 Task: Filter courses by Continuing Education Units from PMI.
Action: Mouse moved to (462, 109)
Screenshot: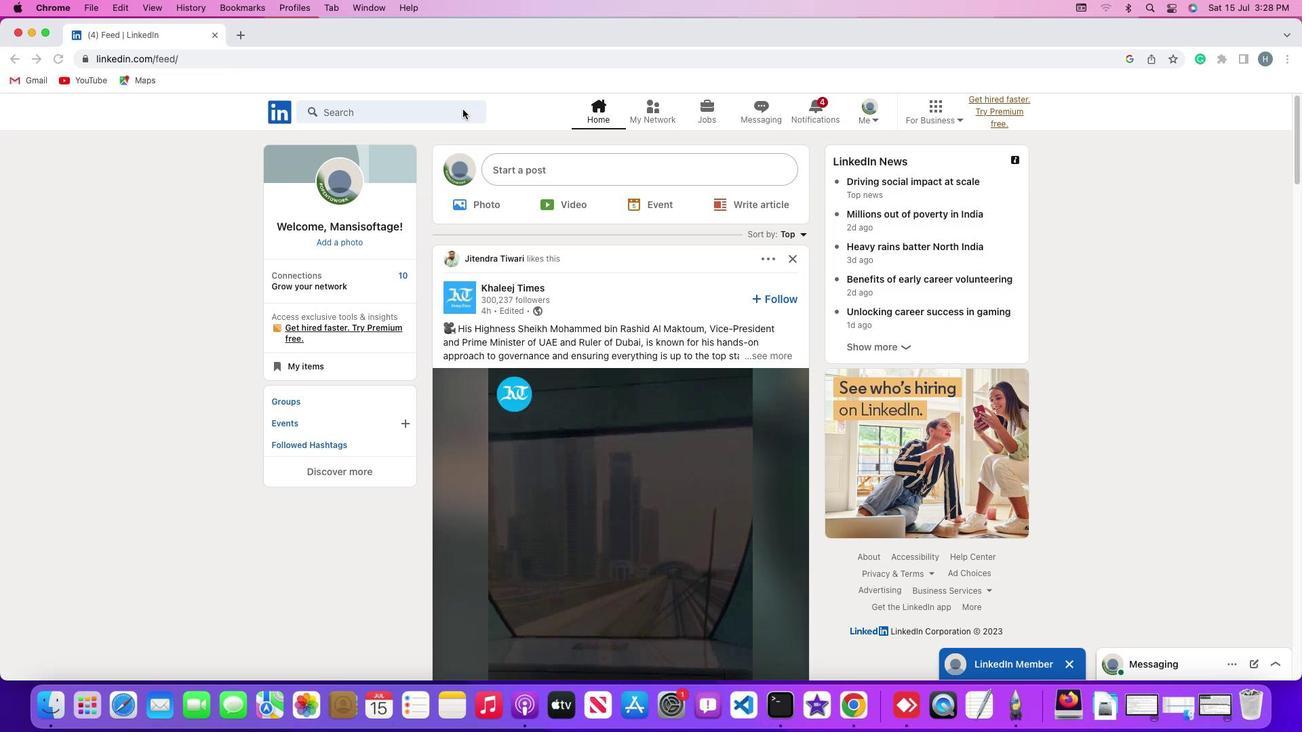 
Action: Mouse pressed left at (462, 109)
Screenshot: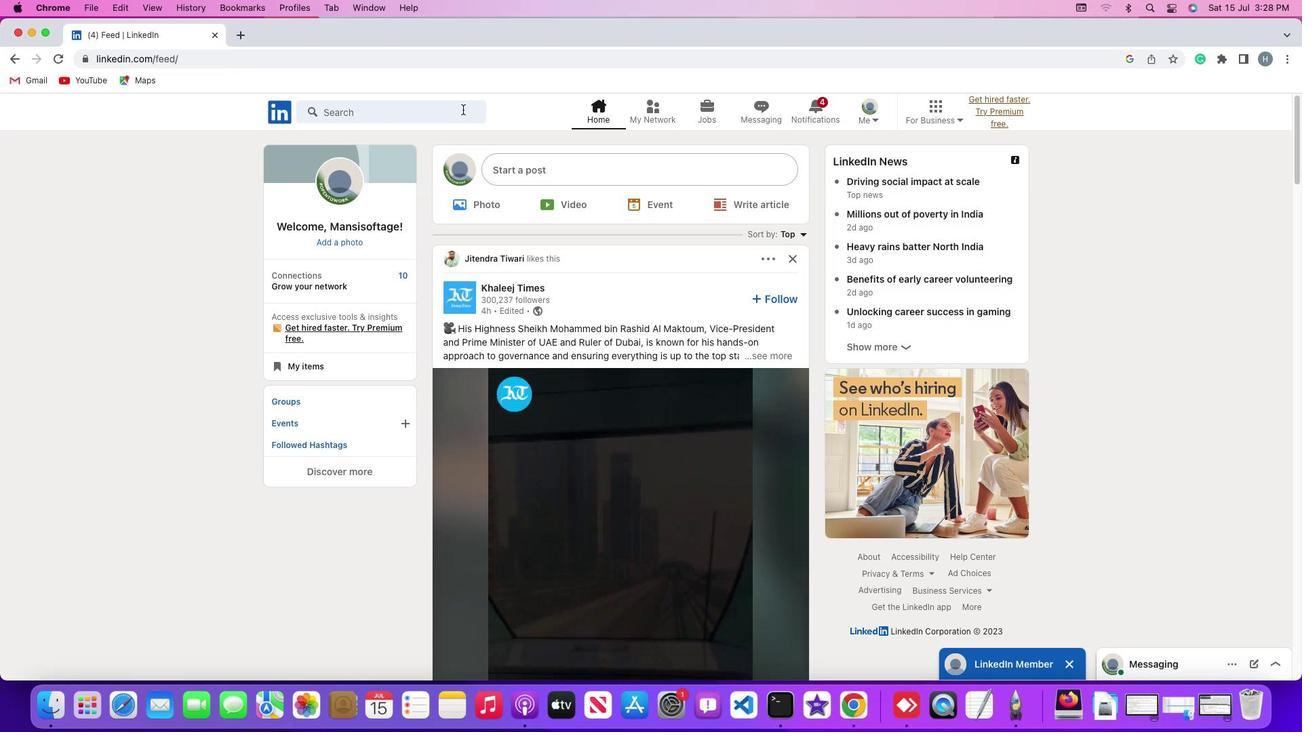 
Action: Mouse pressed left at (462, 109)
Screenshot: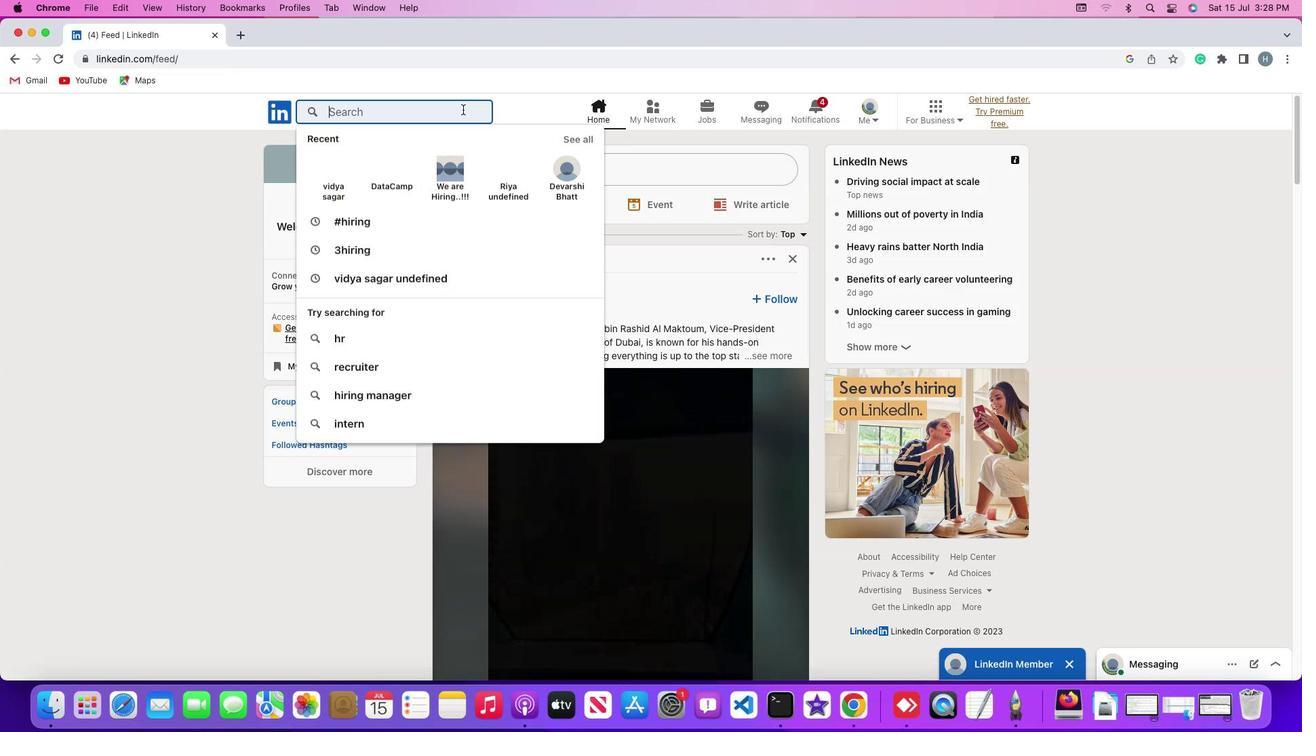 
Action: Key pressed Key.shift'#''h''i''r''i''n''g'Key.enter
Screenshot: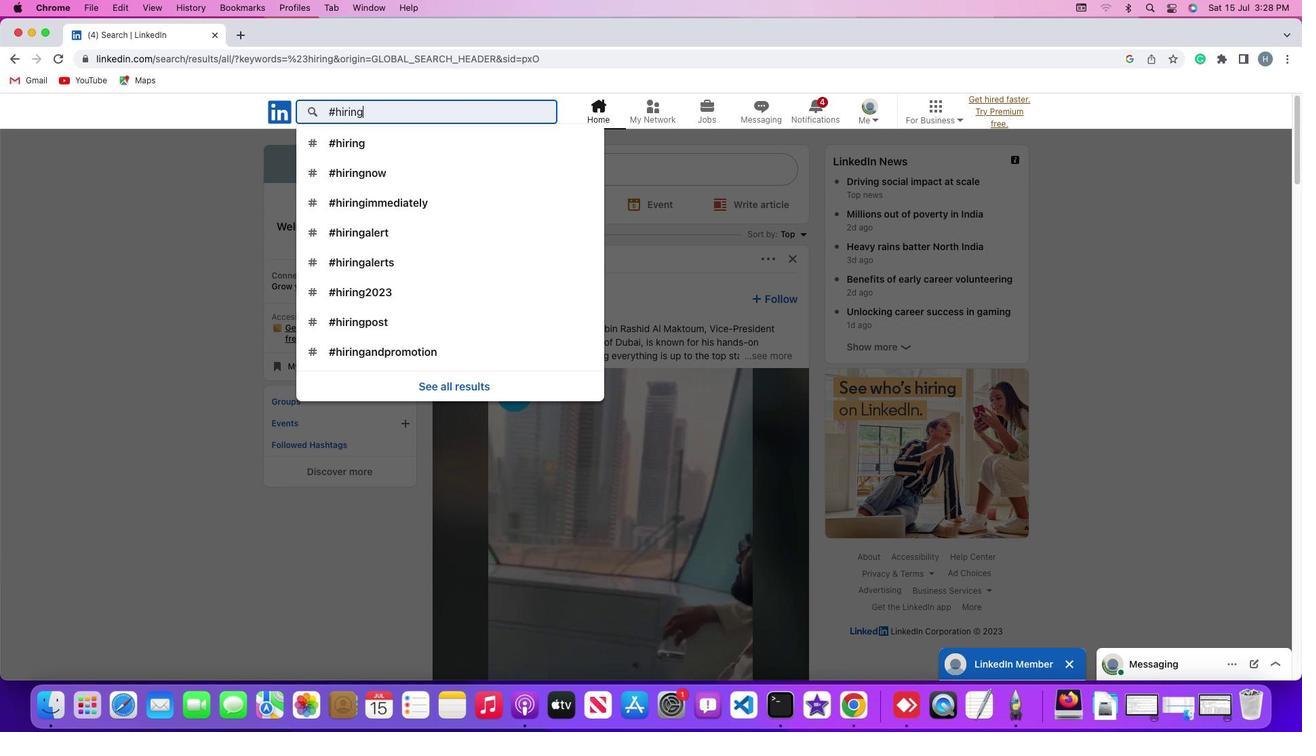 
Action: Mouse moved to (714, 146)
Screenshot: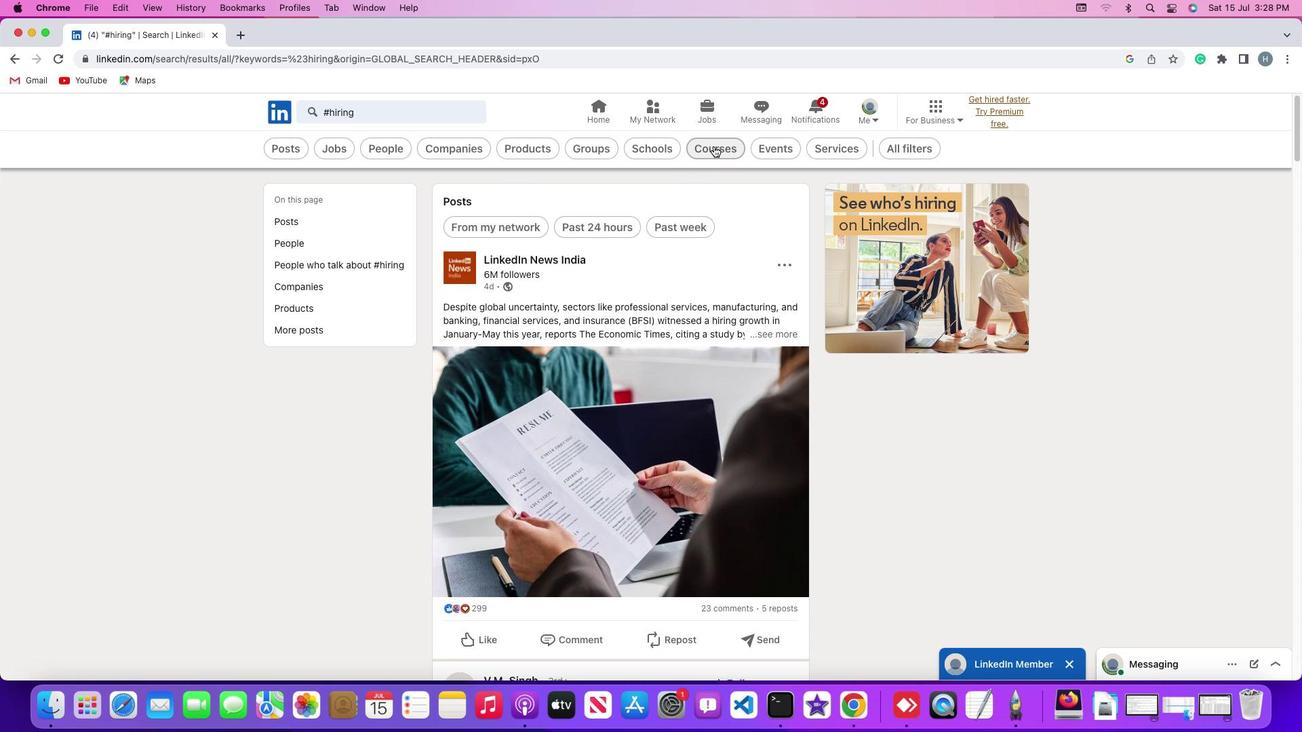 
Action: Mouse pressed left at (714, 146)
Screenshot: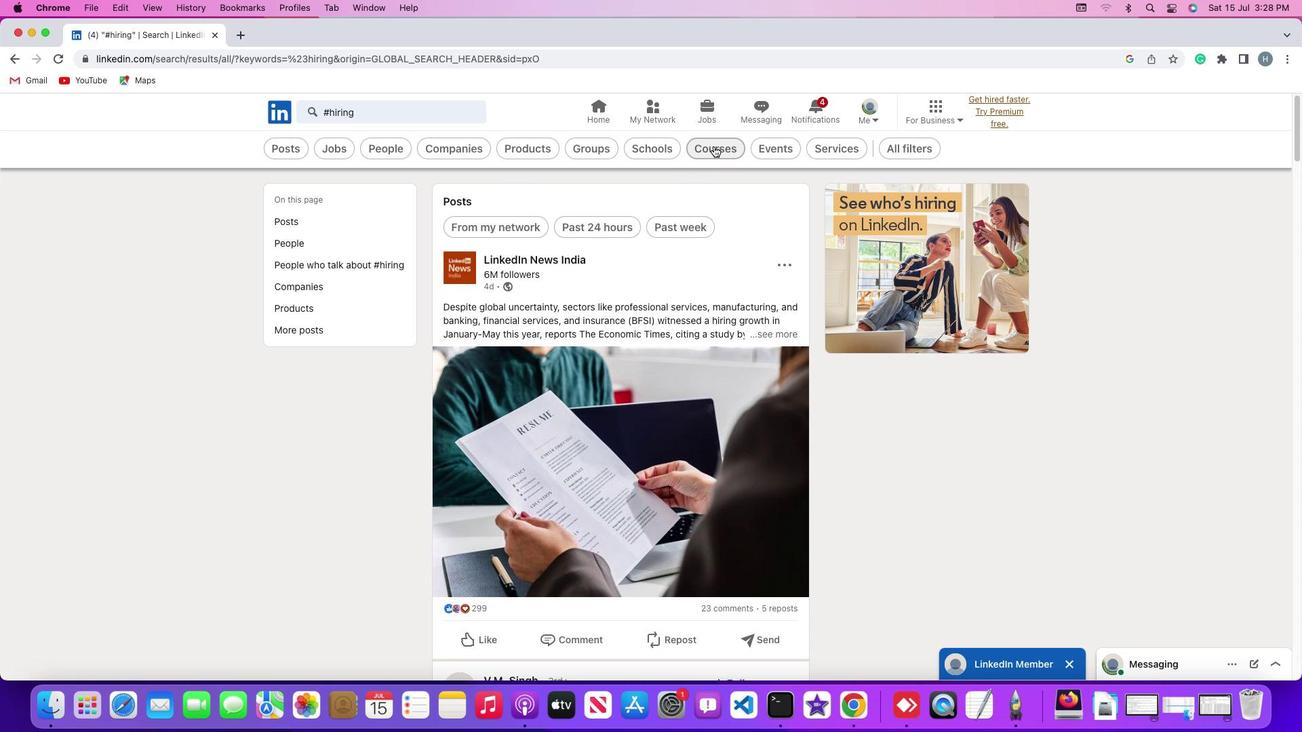 
Action: Mouse moved to (586, 146)
Screenshot: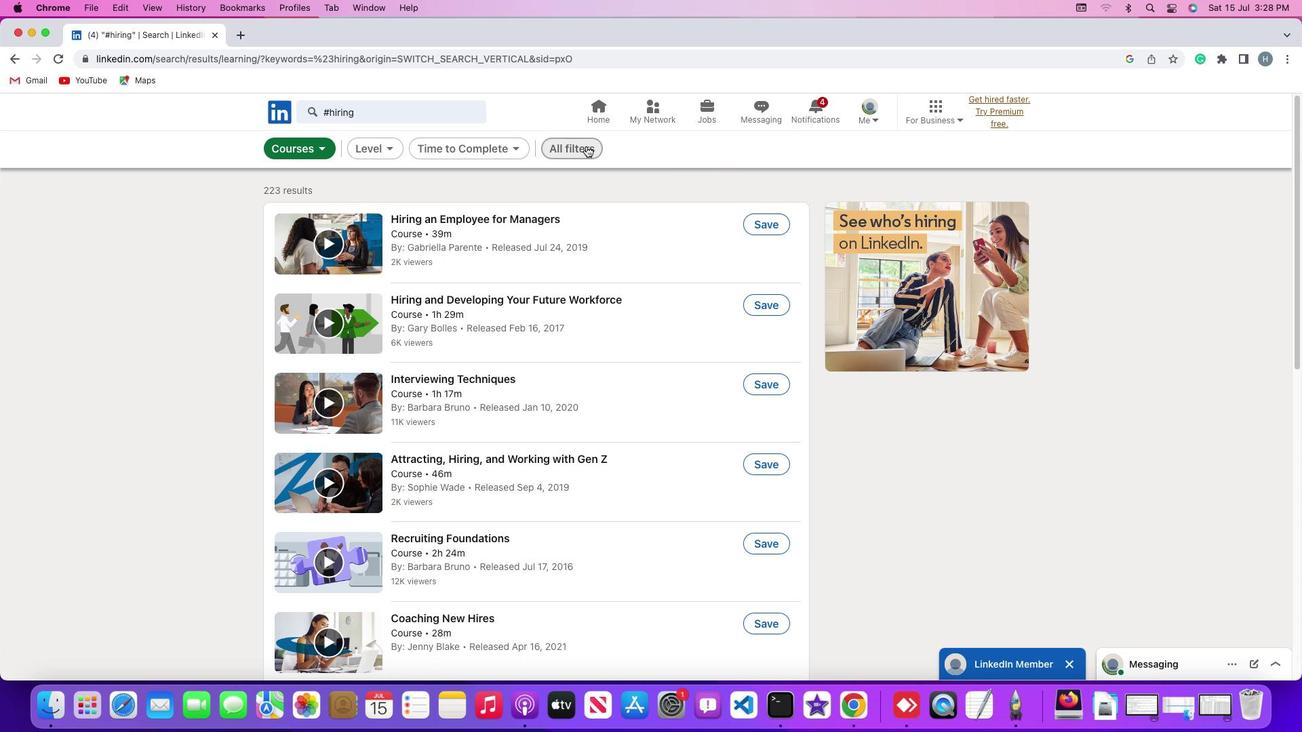 
Action: Mouse pressed left at (586, 146)
Screenshot: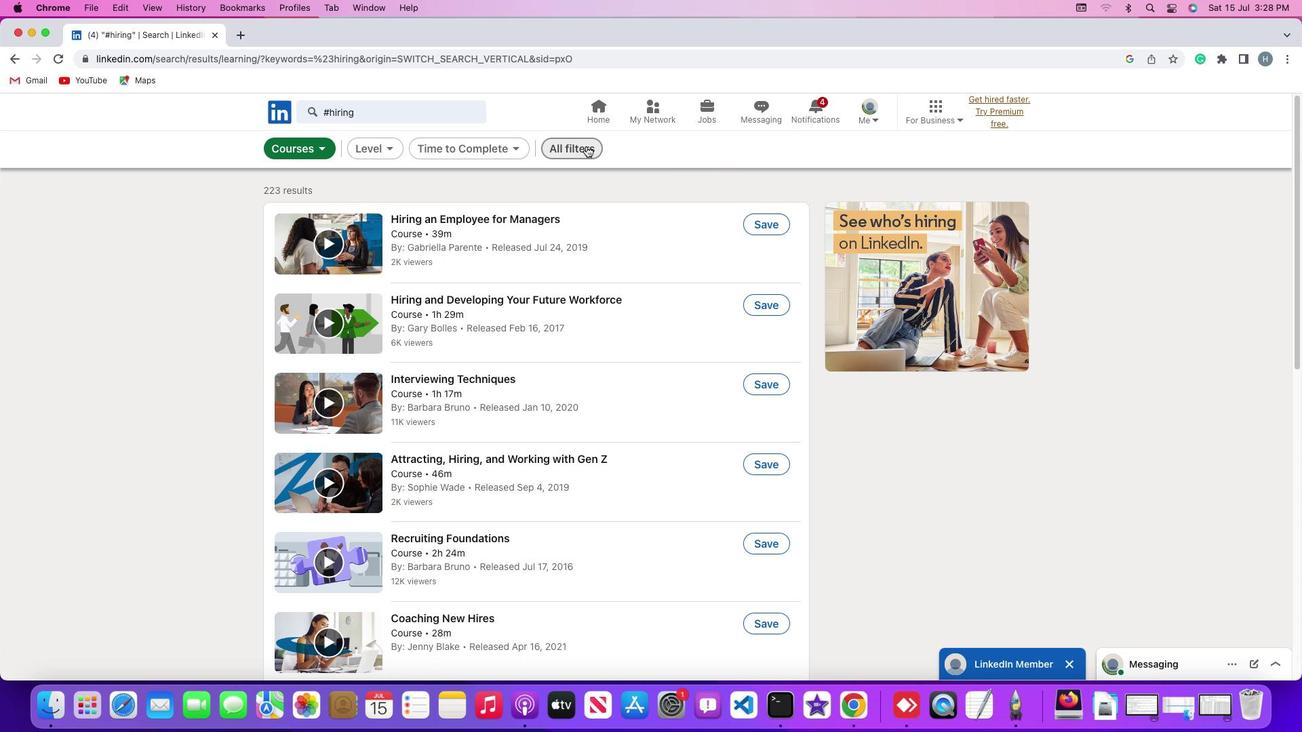 
Action: Mouse moved to (1056, 497)
Screenshot: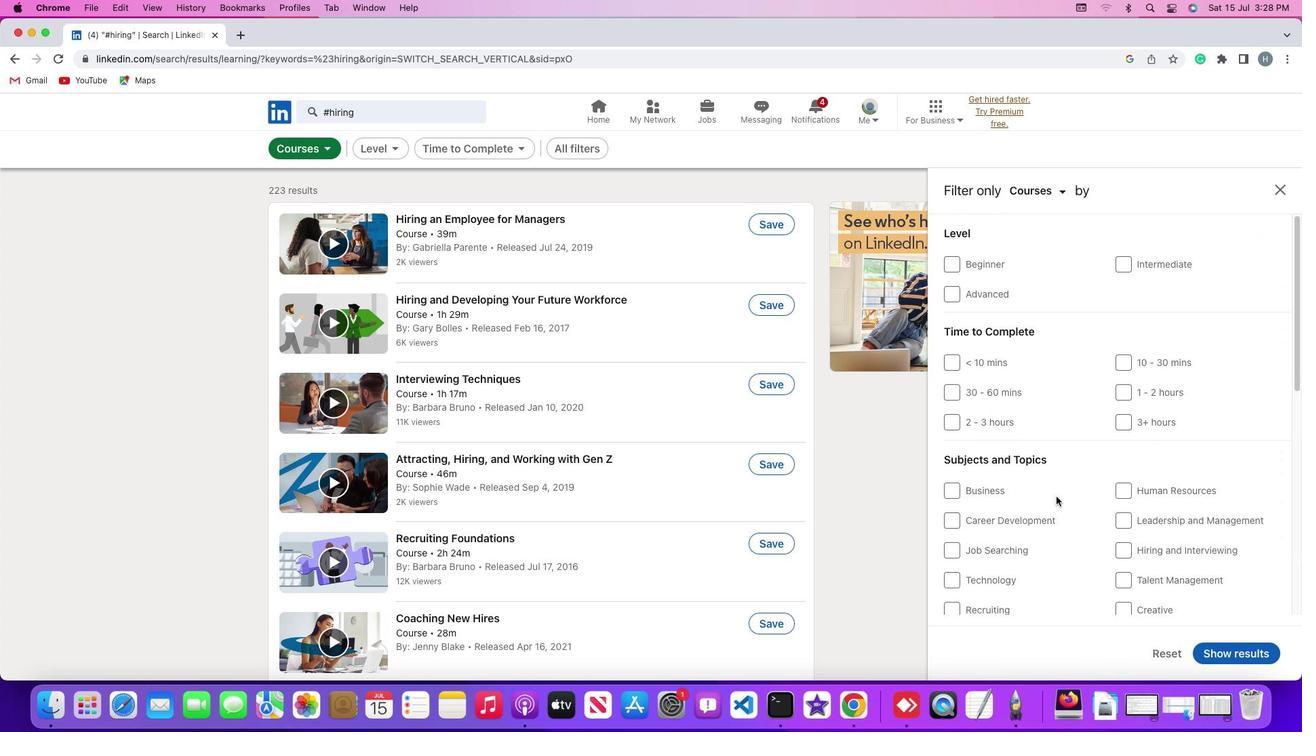 
Action: Mouse scrolled (1056, 497) with delta (0, 0)
Screenshot: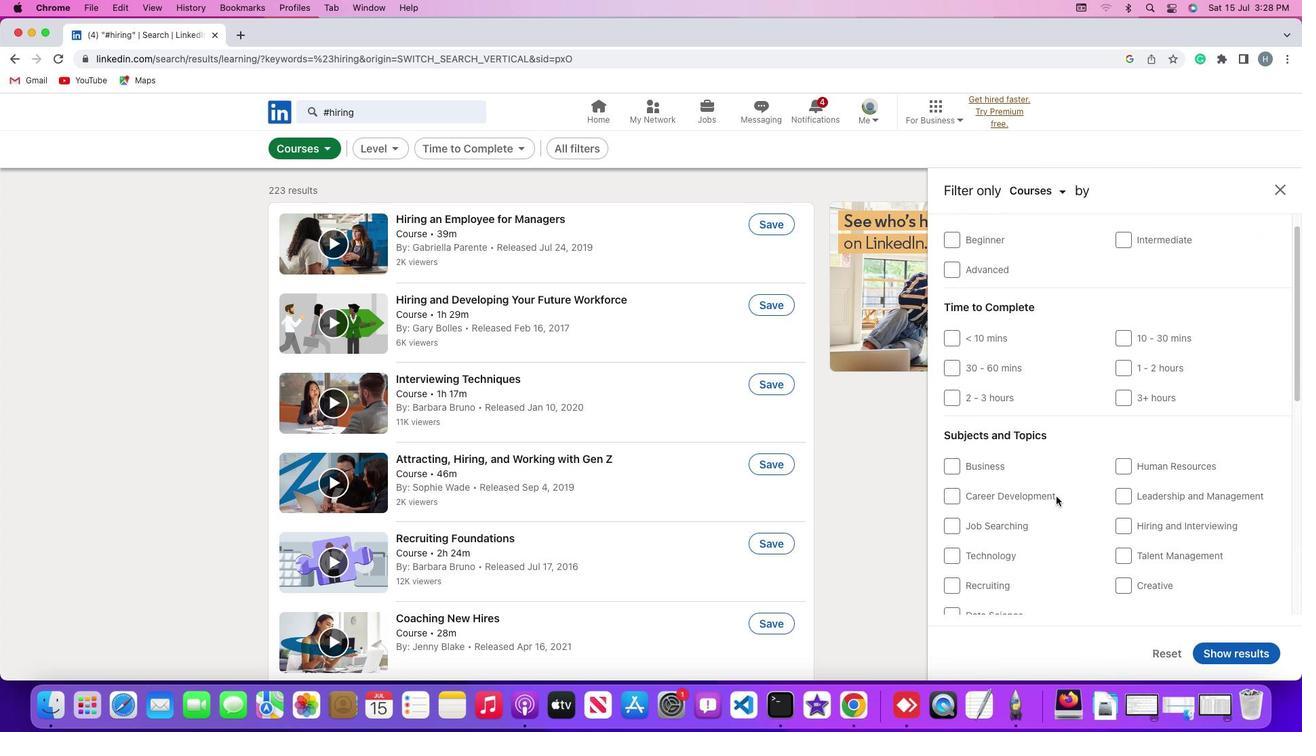 
Action: Mouse scrolled (1056, 497) with delta (0, 0)
Screenshot: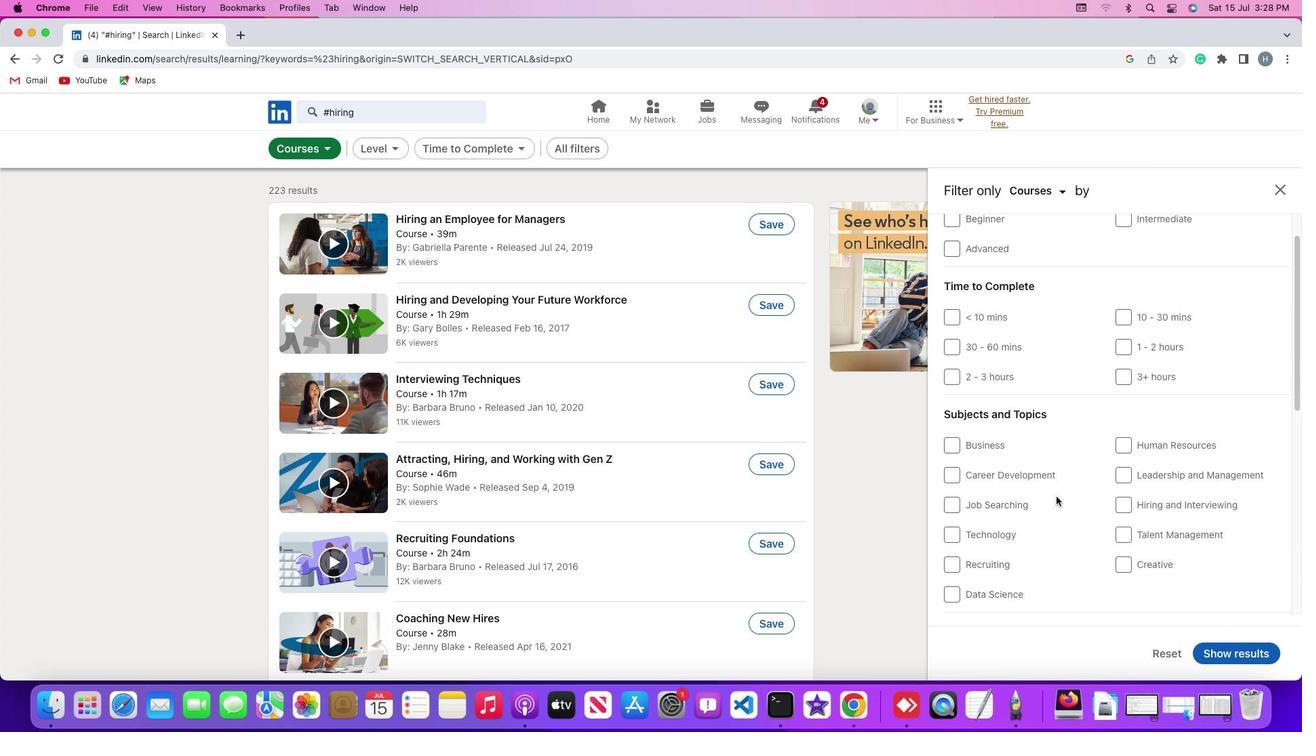 
Action: Mouse scrolled (1056, 497) with delta (0, -1)
Screenshot: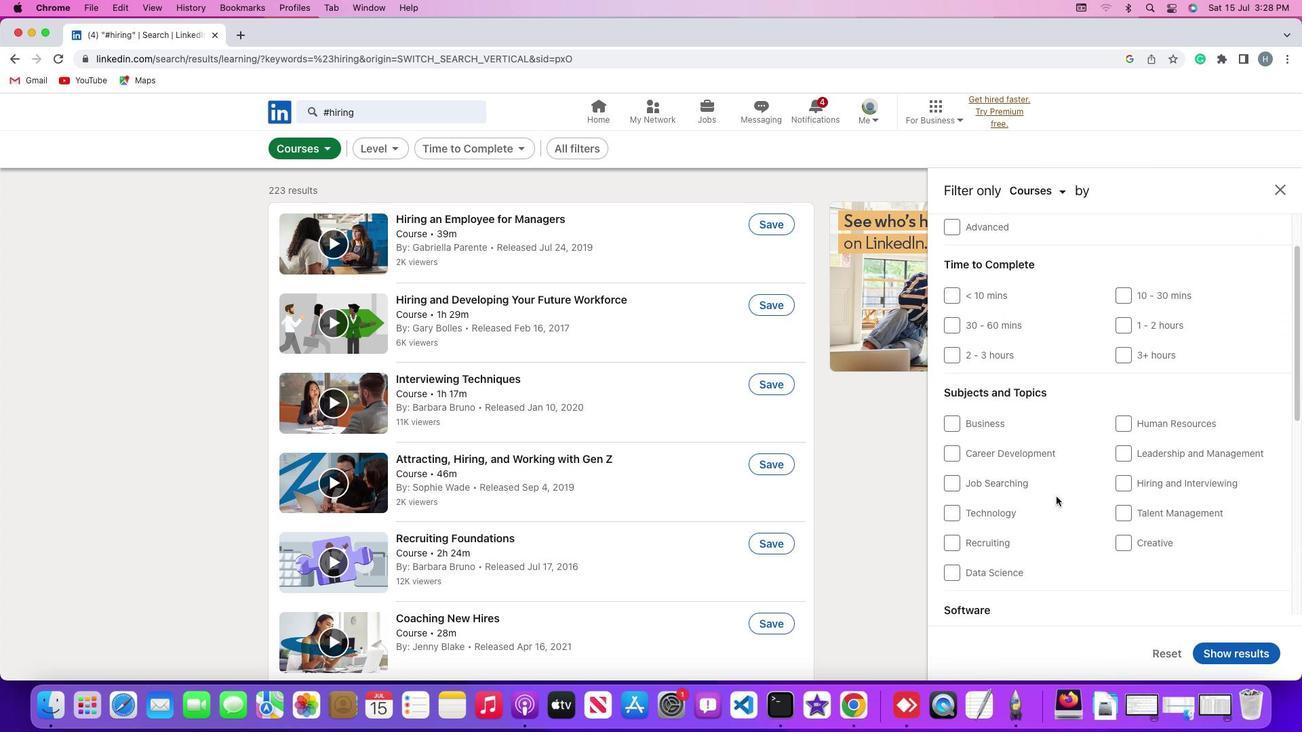 
Action: Mouse scrolled (1056, 497) with delta (0, 0)
Screenshot: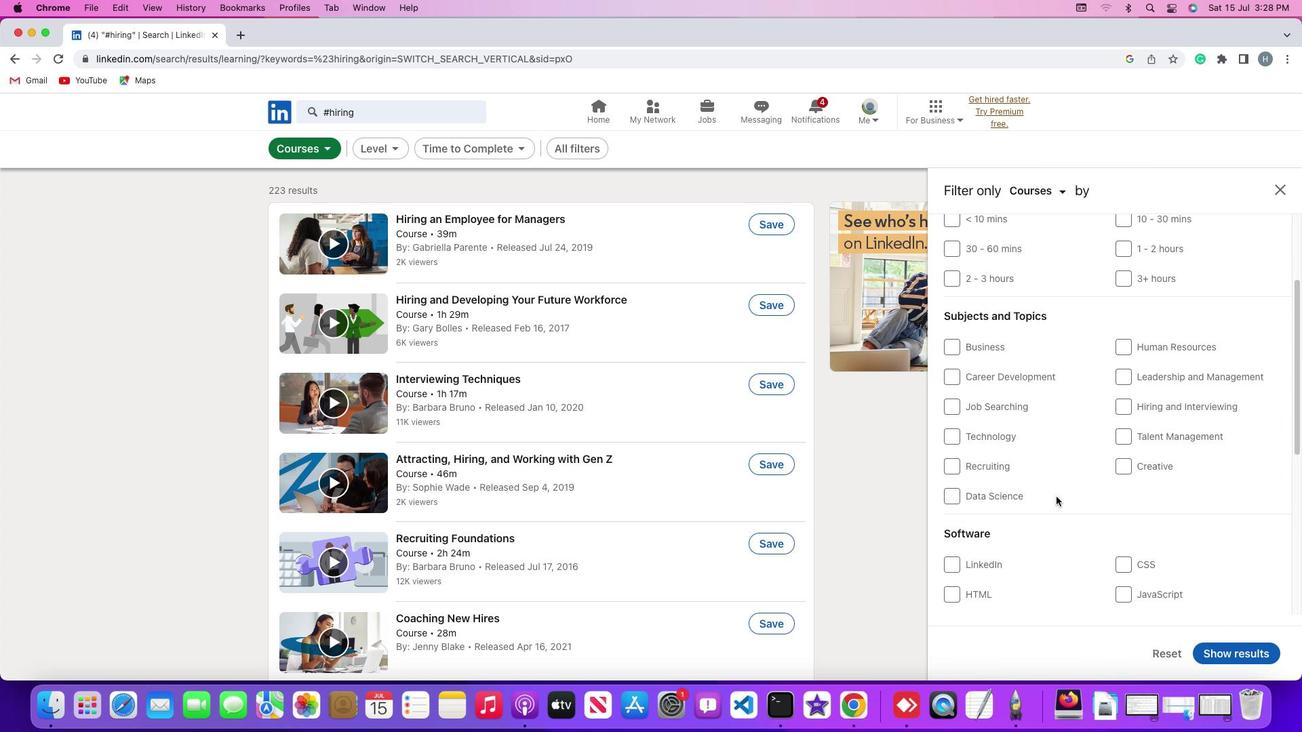 
Action: Mouse scrolled (1056, 497) with delta (0, 0)
Screenshot: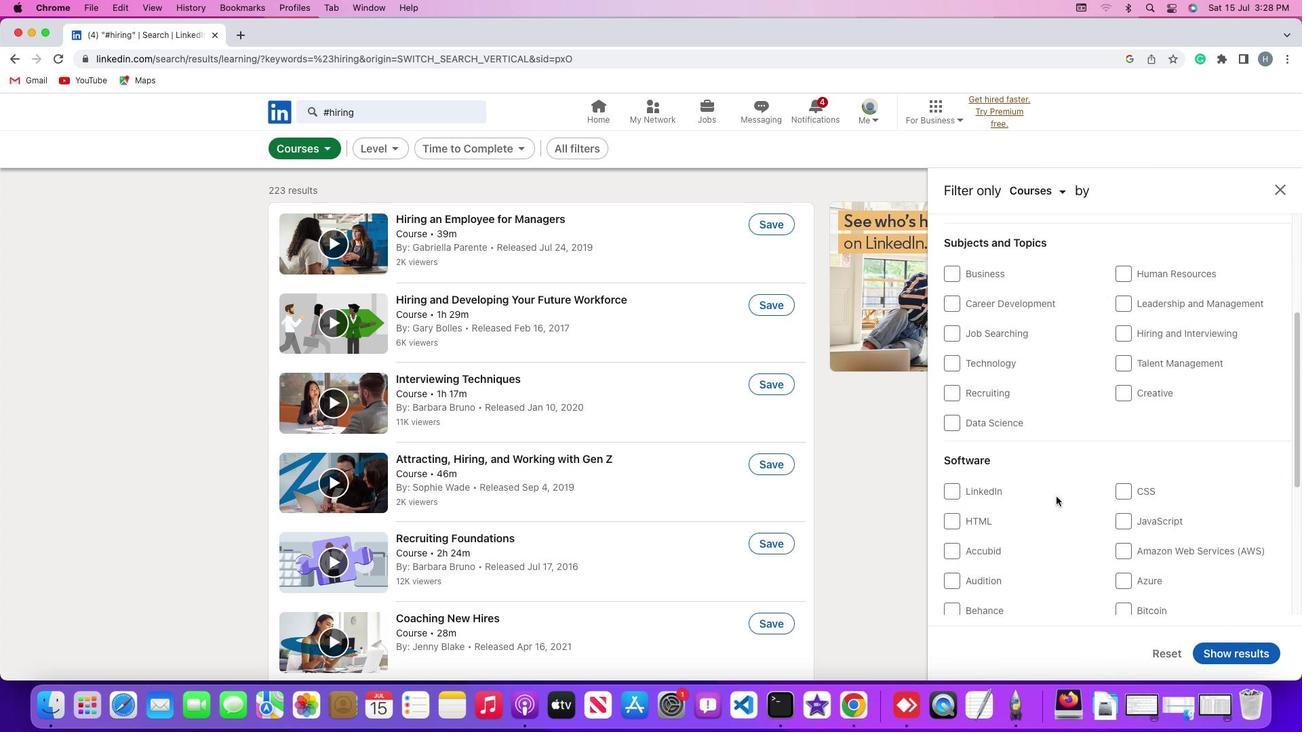 
Action: Mouse scrolled (1056, 497) with delta (0, -2)
Screenshot: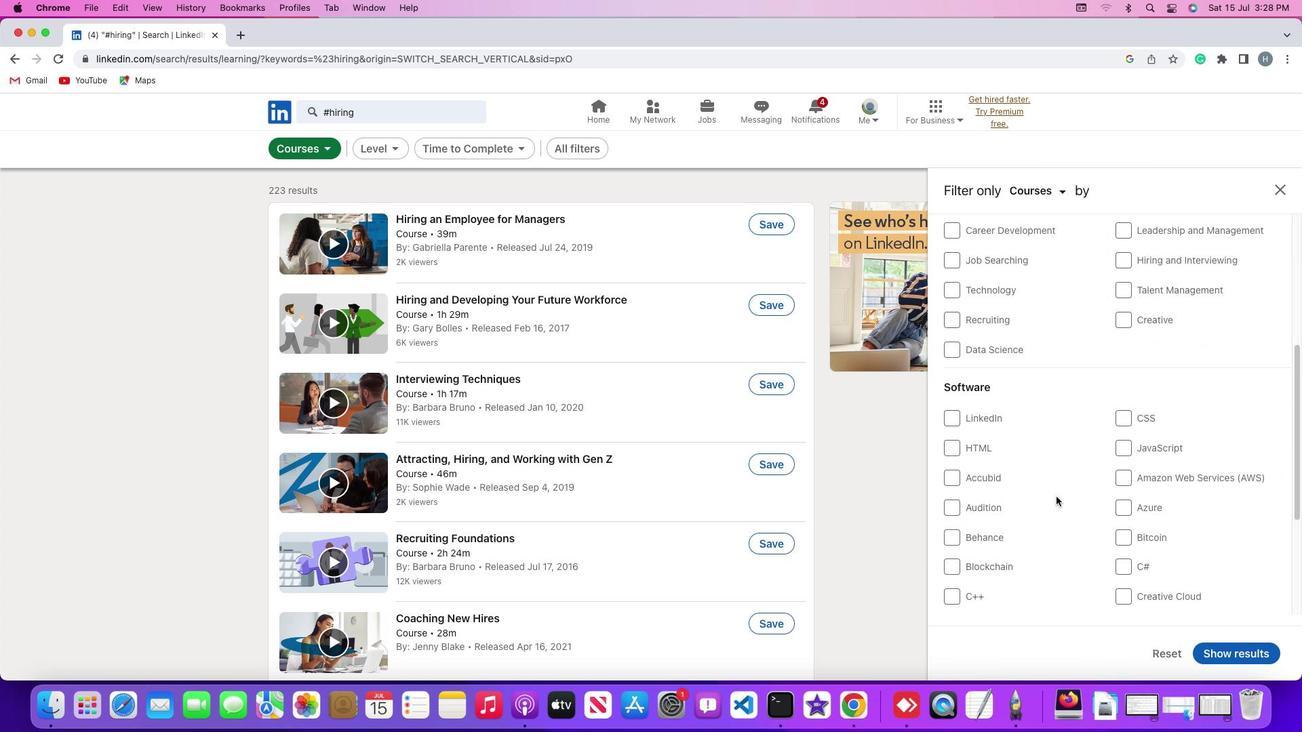 
Action: Mouse scrolled (1056, 497) with delta (0, -2)
Screenshot: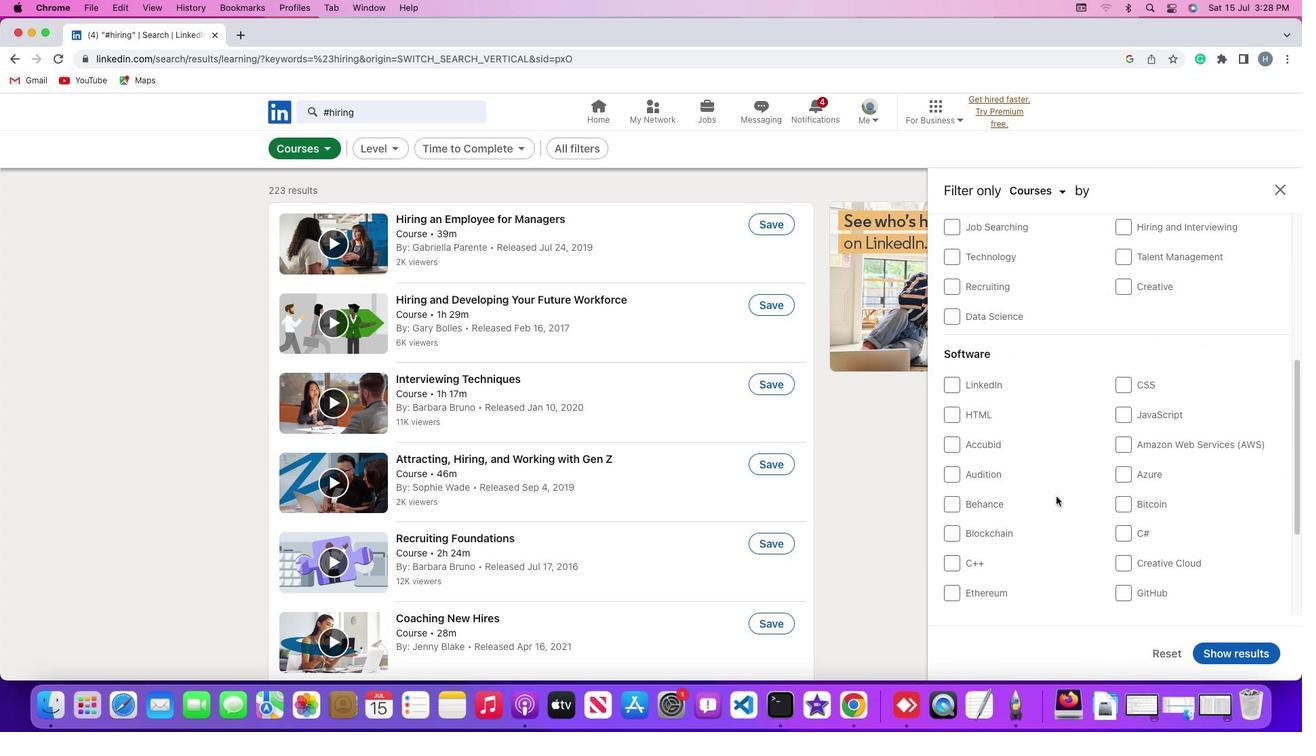 
Action: Mouse scrolled (1056, 497) with delta (0, 0)
Screenshot: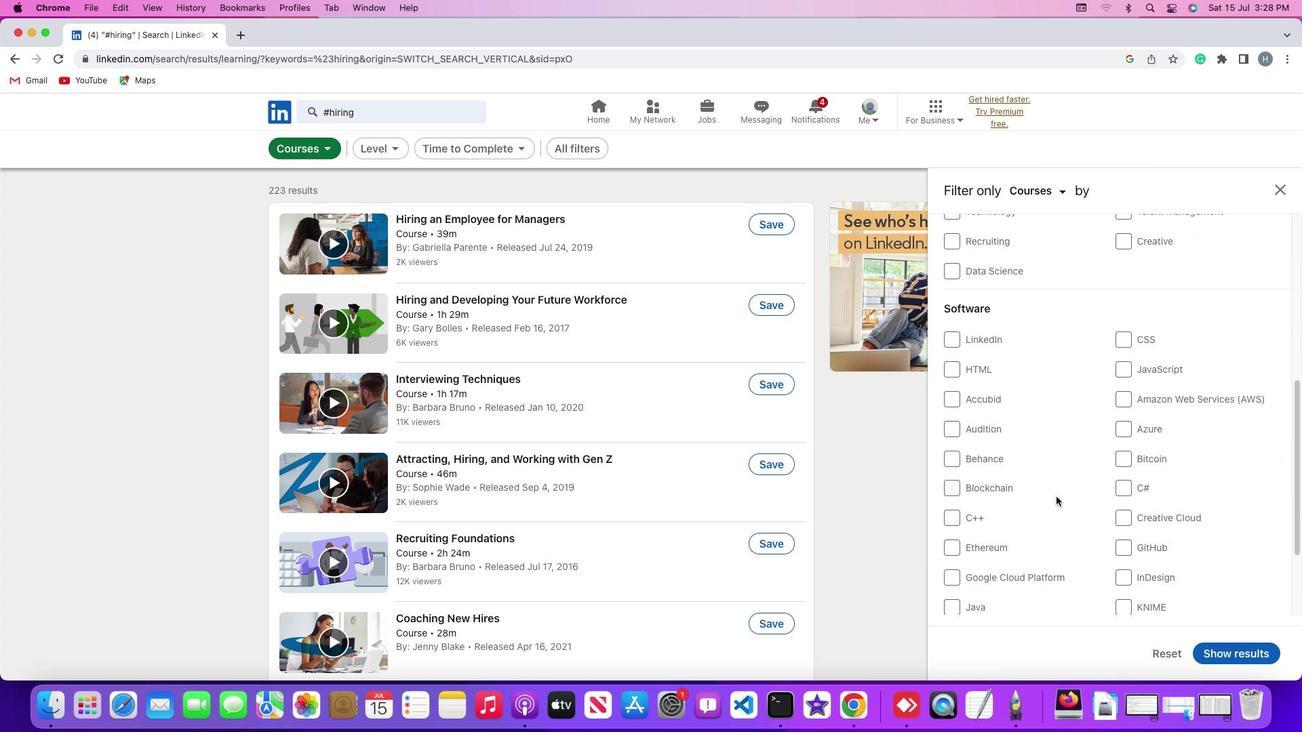 
Action: Mouse scrolled (1056, 497) with delta (0, 0)
Screenshot: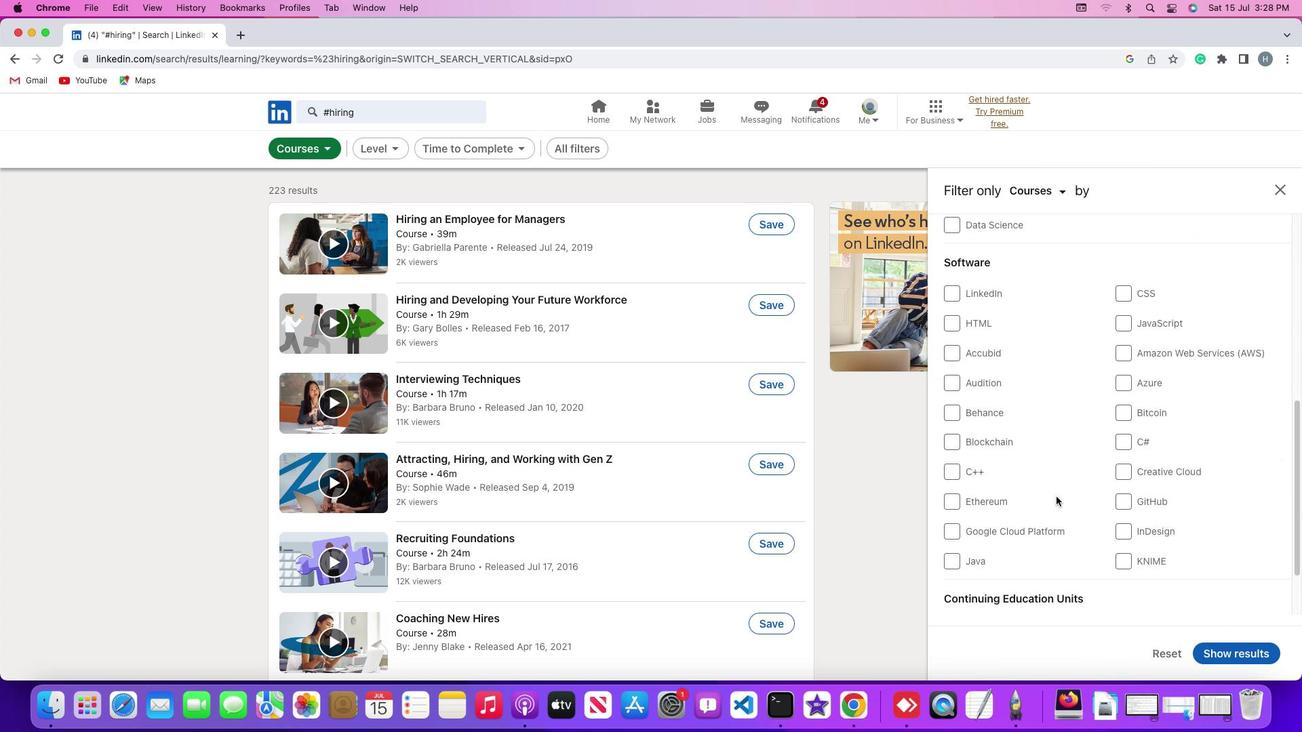 
Action: Mouse scrolled (1056, 497) with delta (0, -2)
Screenshot: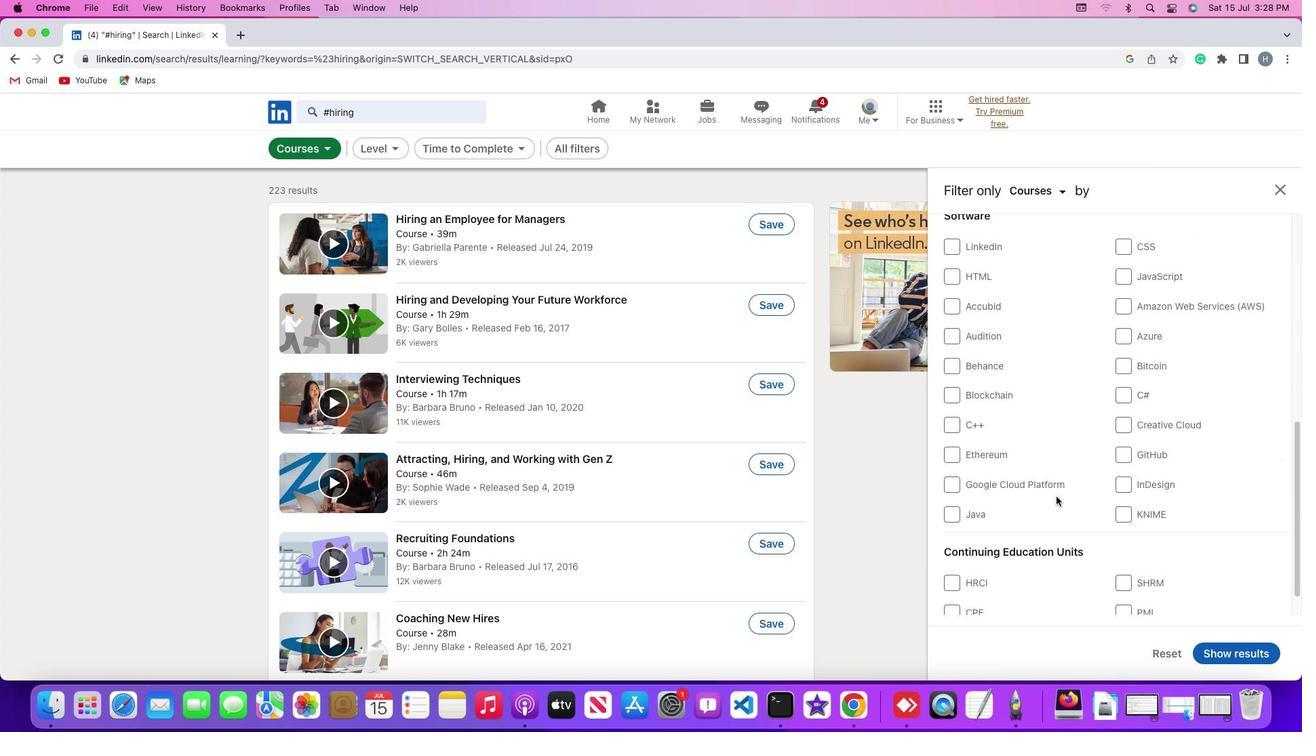 
Action: Mouse scrolled (1056, 497) with delta (0, -2)
Screenshot: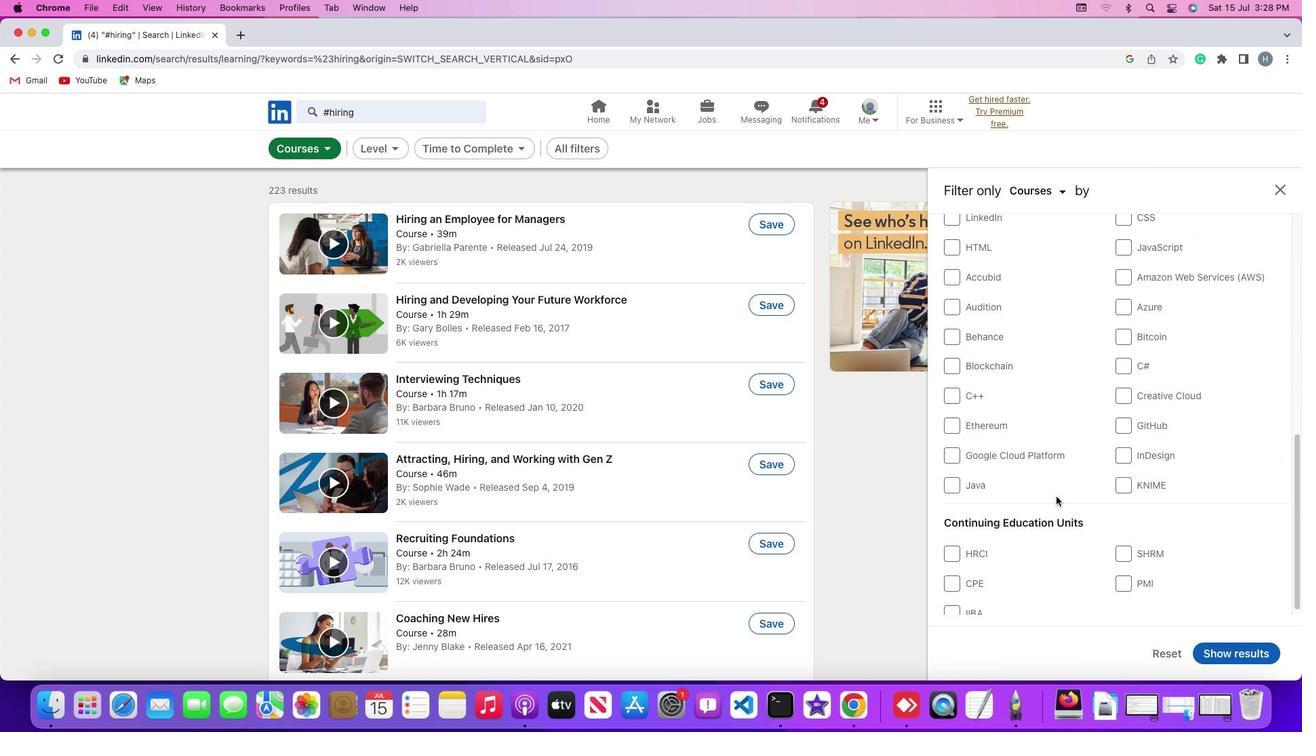 
Action: Mouse scrolled (1056, 497) with delta (0, 0)
Screenshot: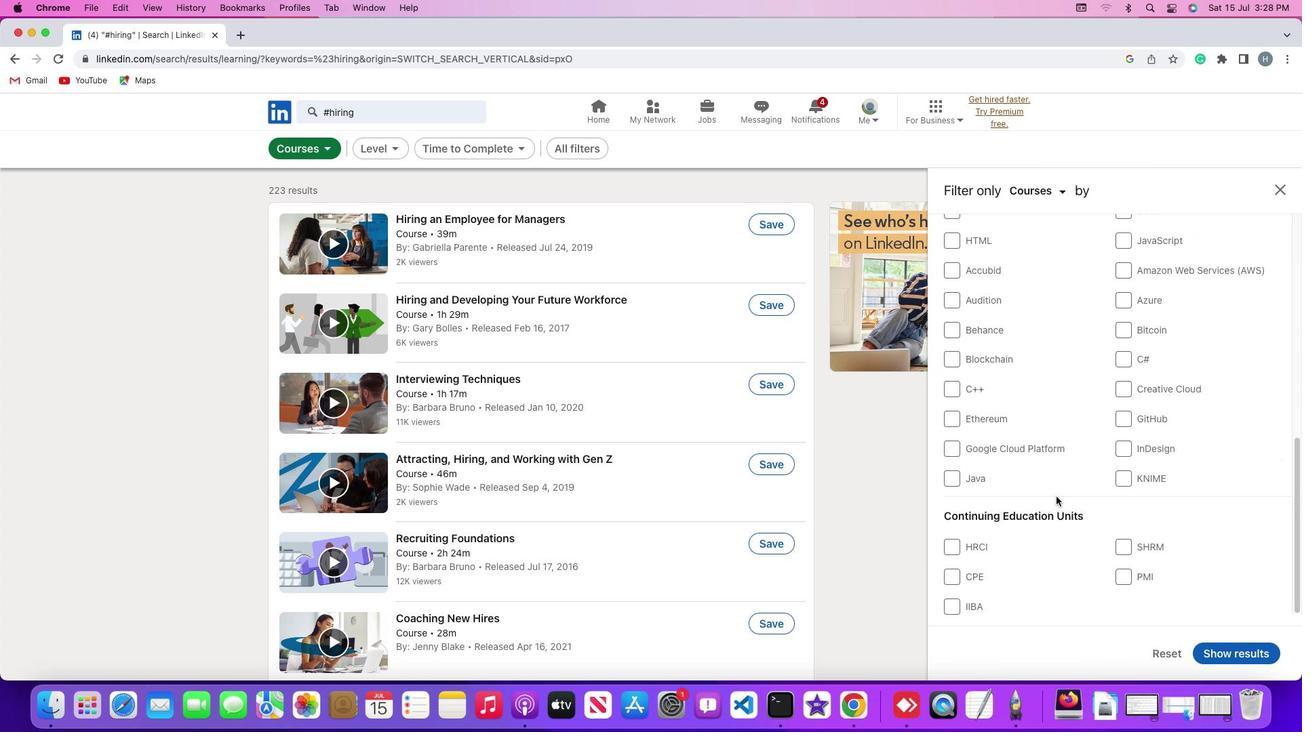
Action: Mouse scrolled (1056, 497) with delta (0, 0)
Screenshot: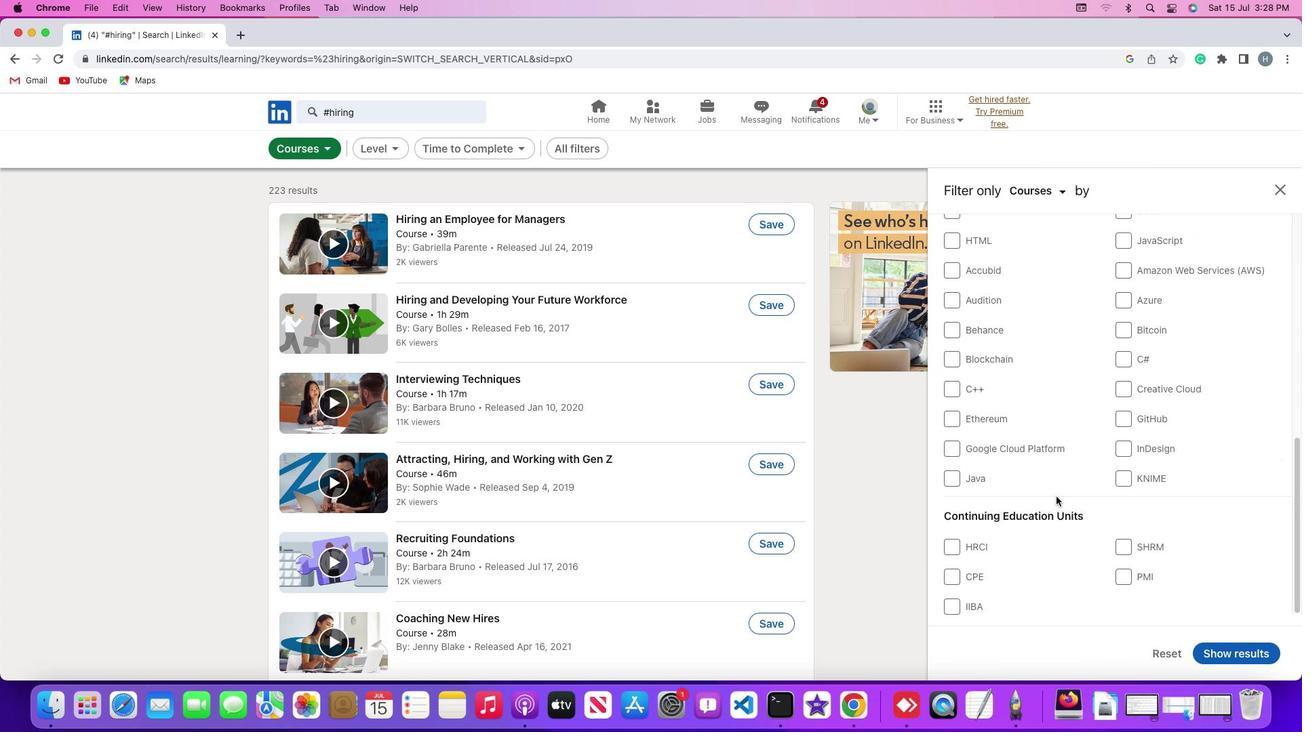 
Action: Mouse scrolled (1056, 497) with delta (0, -2)
Screenshot: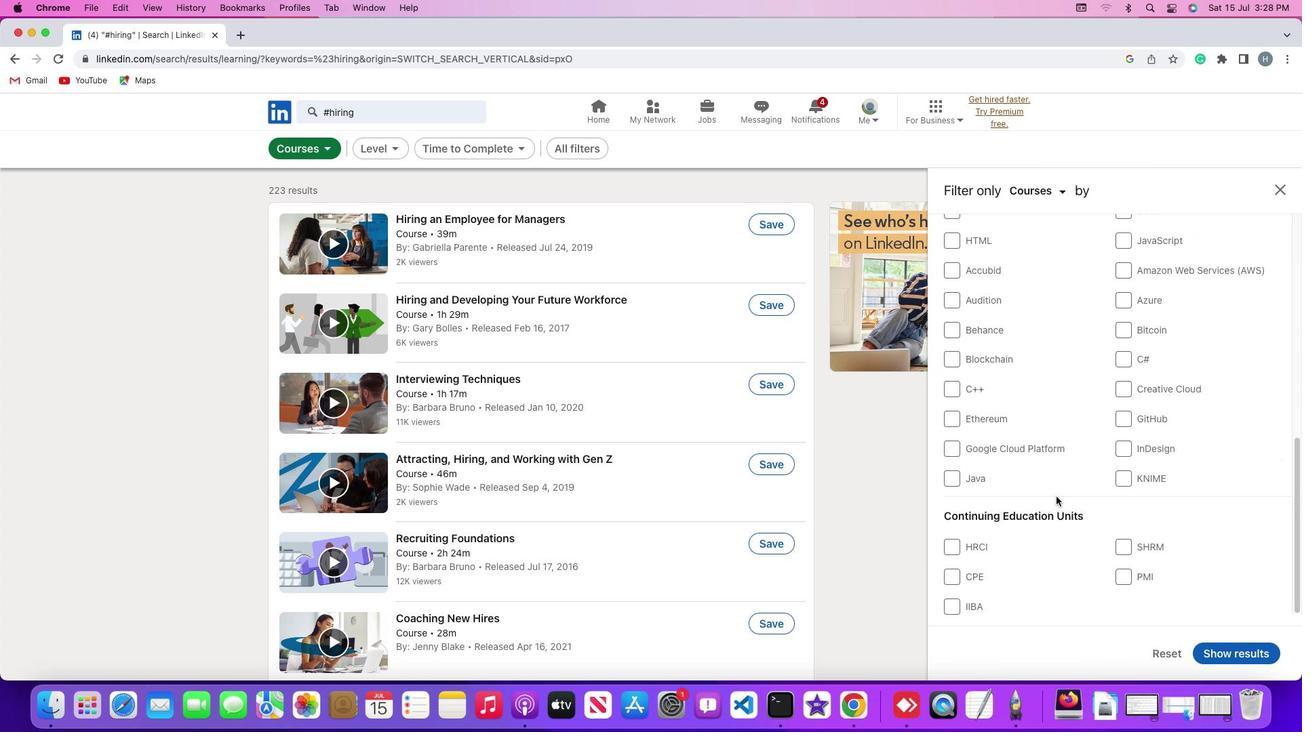 
Action: Mouse scrolled (1056, 497) with delta (0, -3)
Screenshot: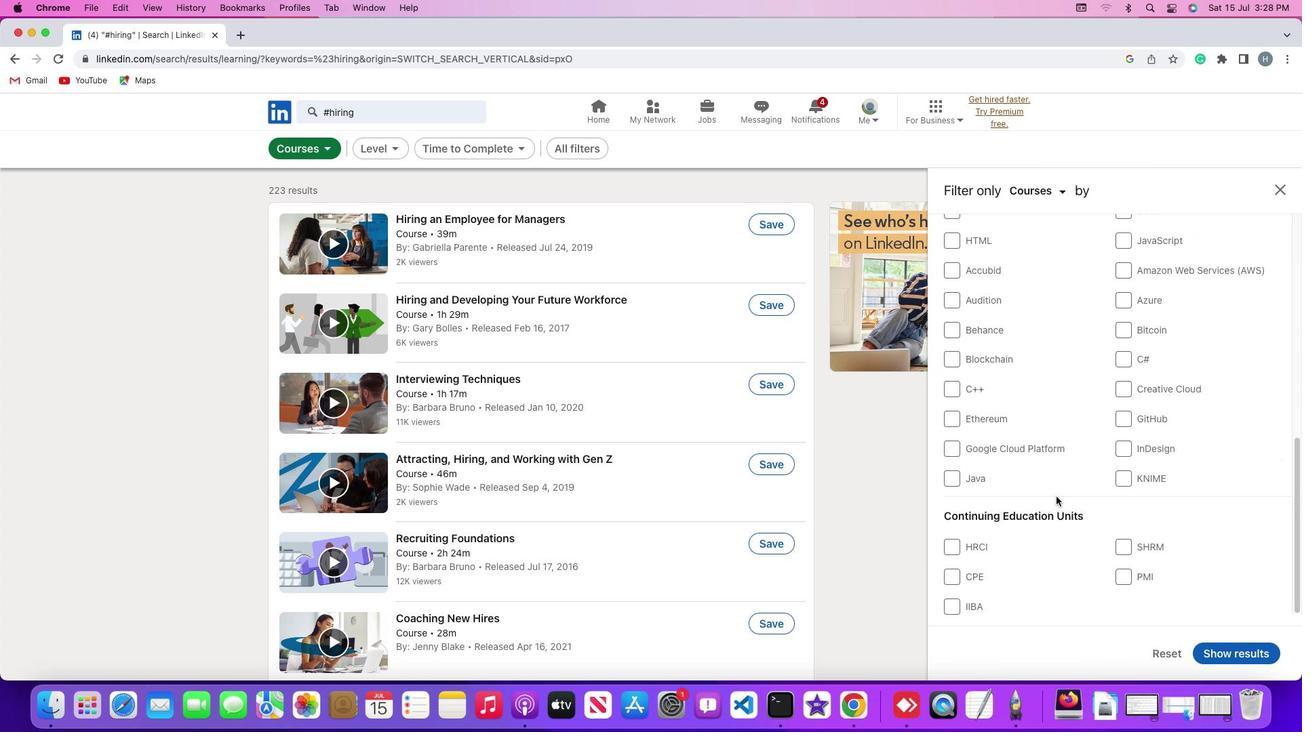 
Action: Mouse scrolled (1056, 497) with delta (0, -4)
Screenshot: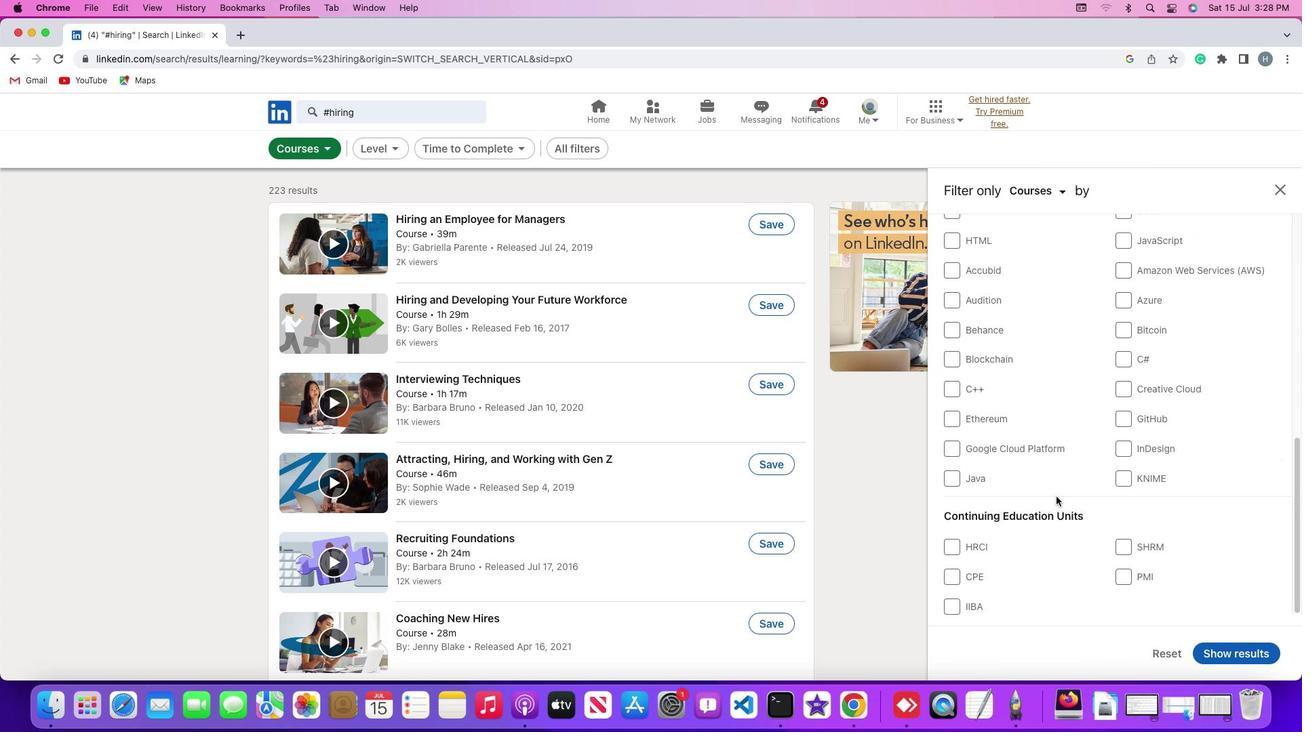 
Action: Mouse moved to (1123, 574)
Screenshot: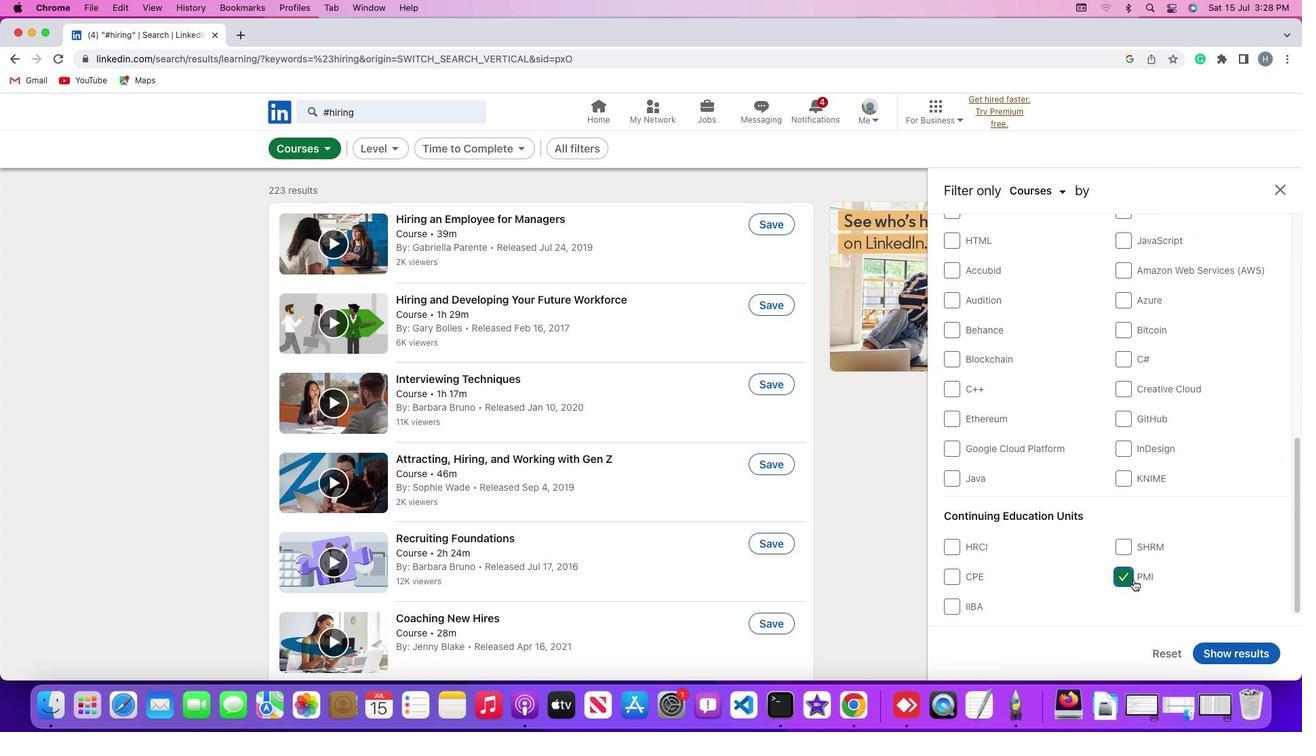 
Action: Mouse pressed left at (1123, 574)
Screenshot: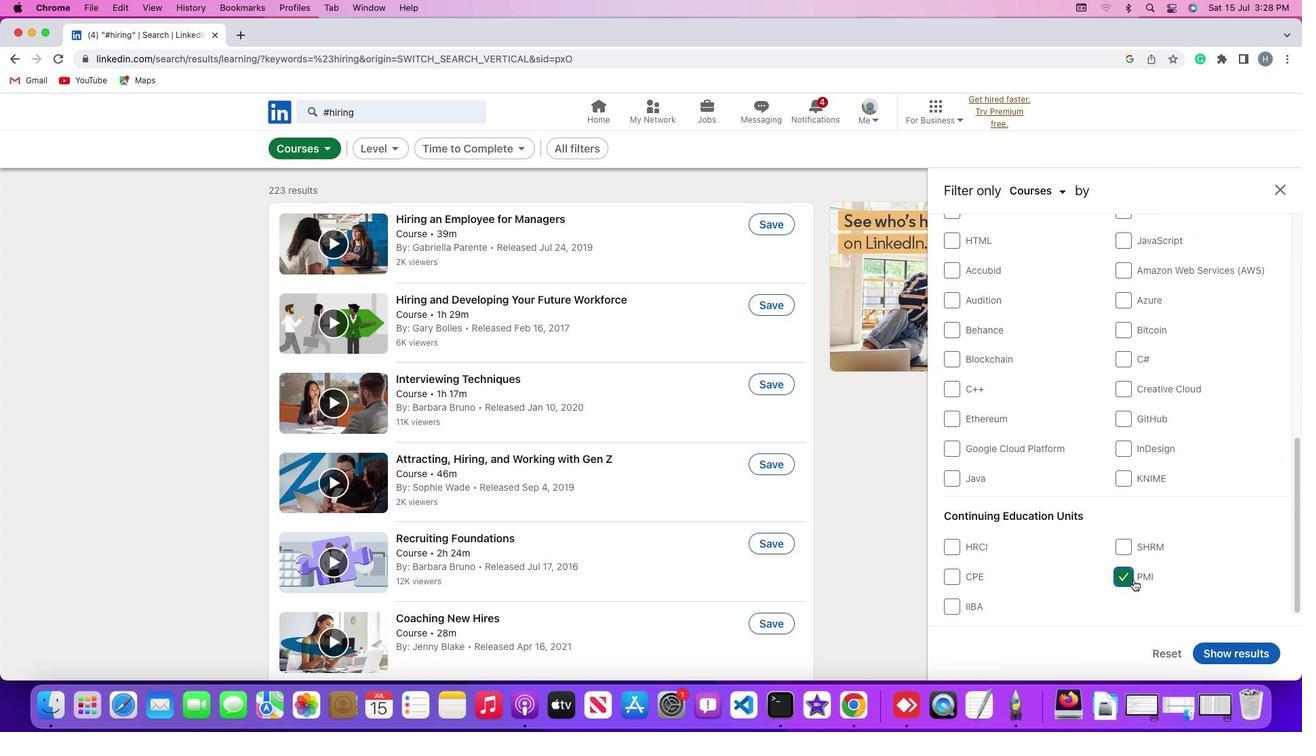 
Action: Mouse moved to (1233, 653)
Screenshot: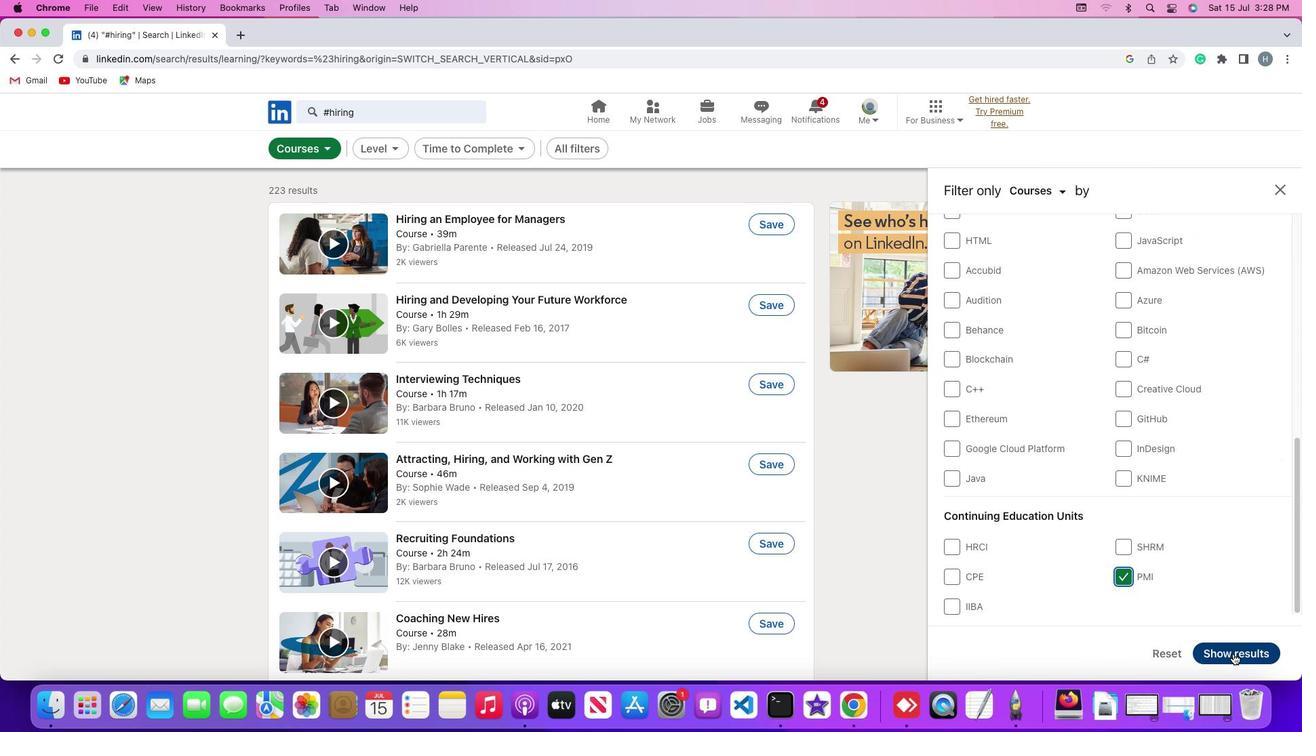 
Action: Mouse pressed left at (1233, 653)
Screenshot: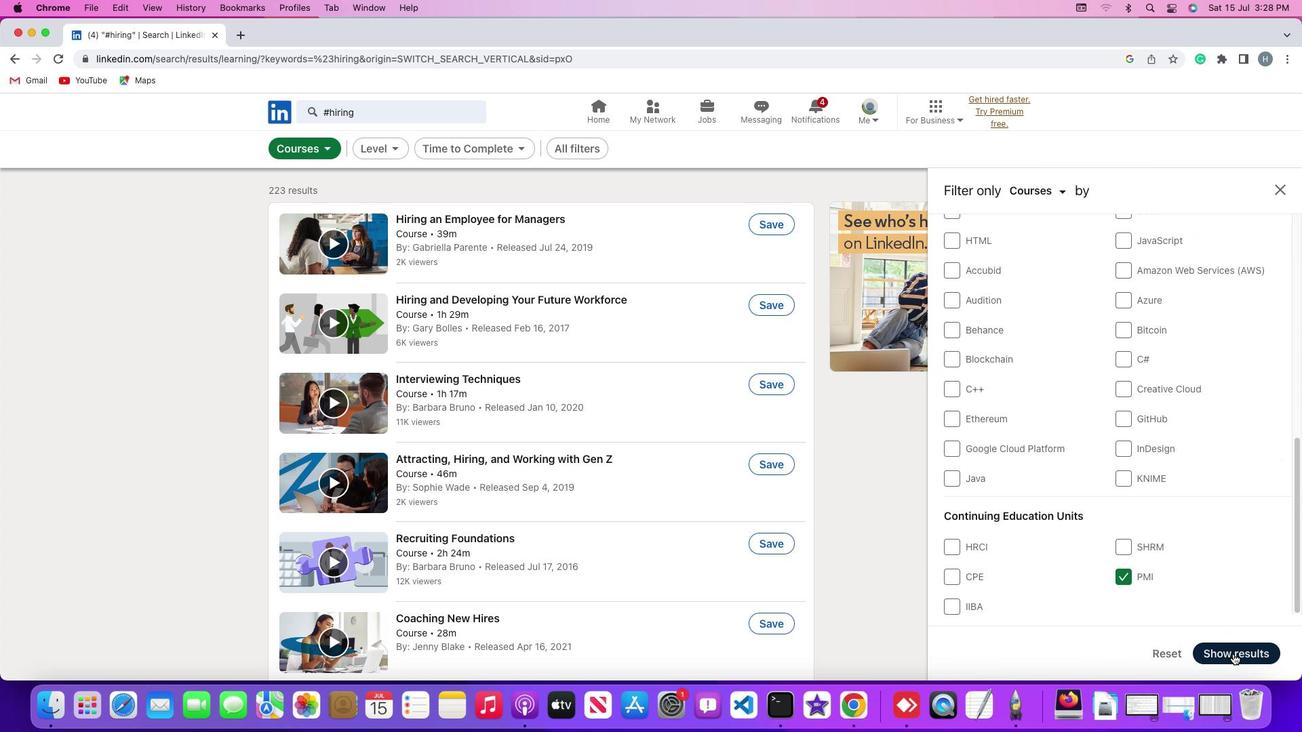 
Action: Mouse moved to (962, 472)
Screenshot: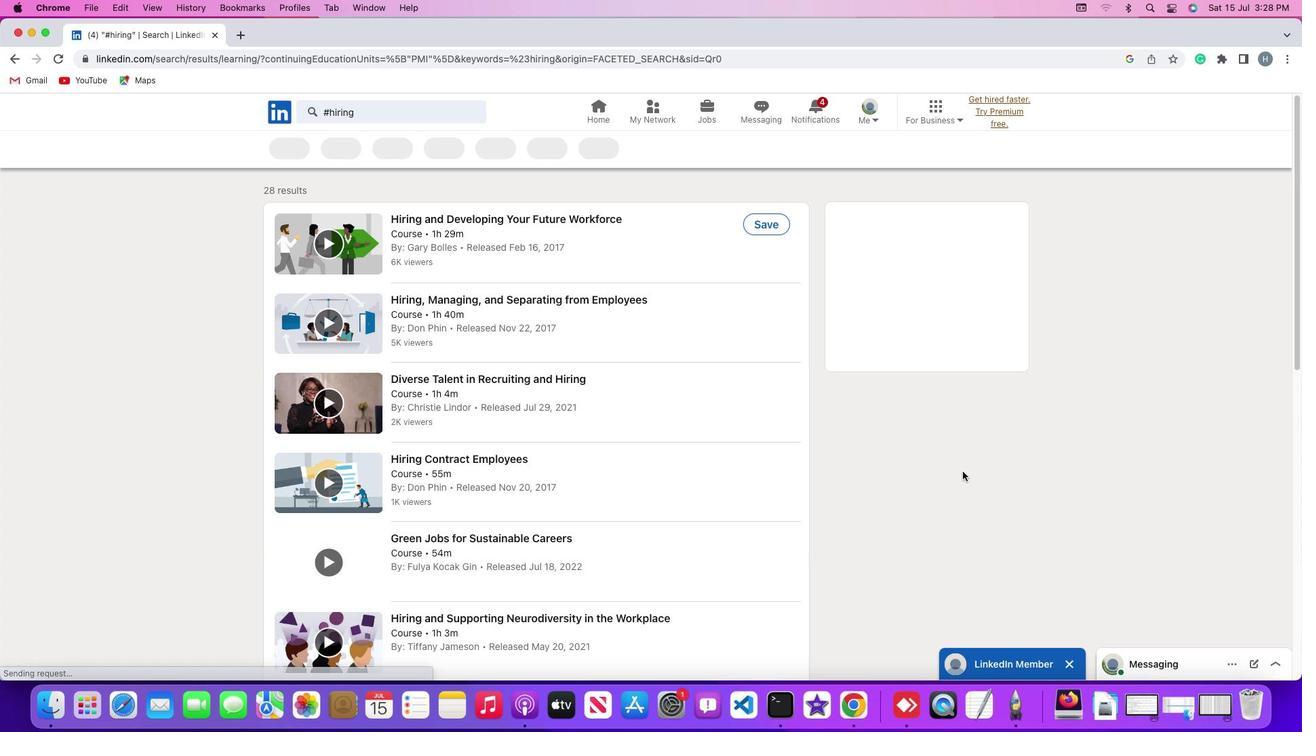 
